 Task: Add Organic Valley Organic Shredded Sharp Cheddar Cheese to the cart.
Action: Mouse pressed left at (17, 83)
Screenshot: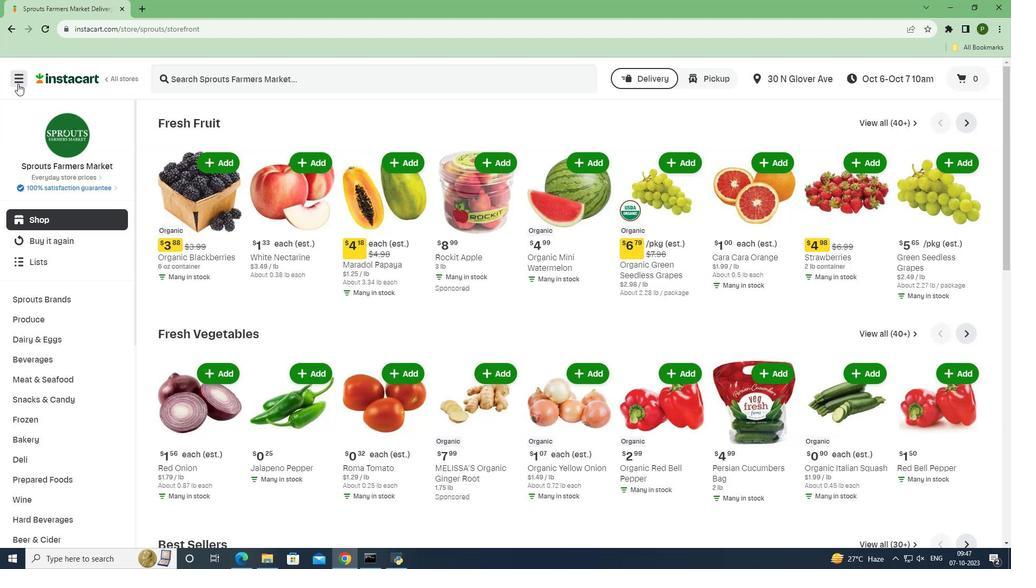 
Action: Mouse moved to (59, 278)
Screenshot: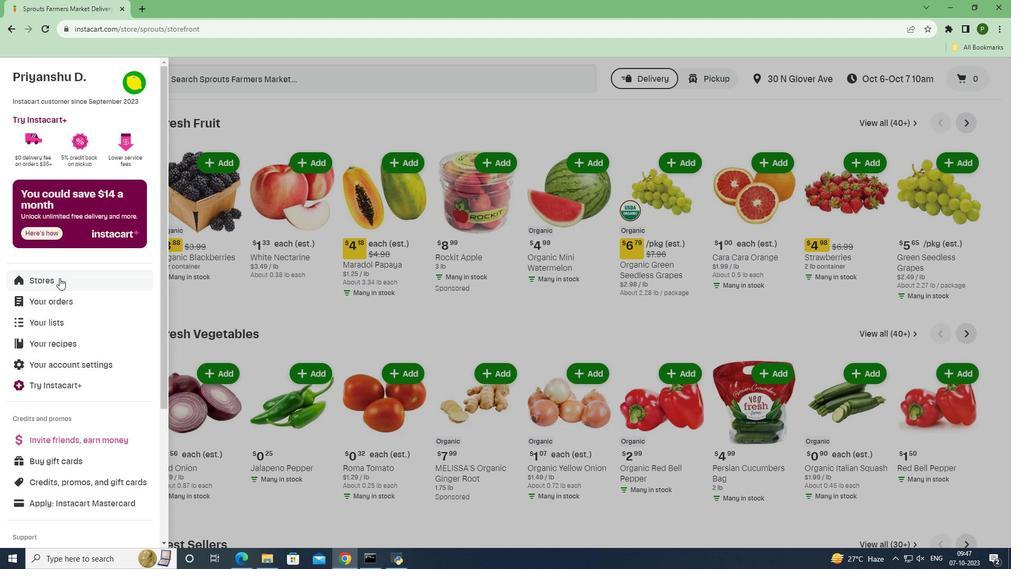 
Action: Mouse pressed left at (59, 278)
Screenshot: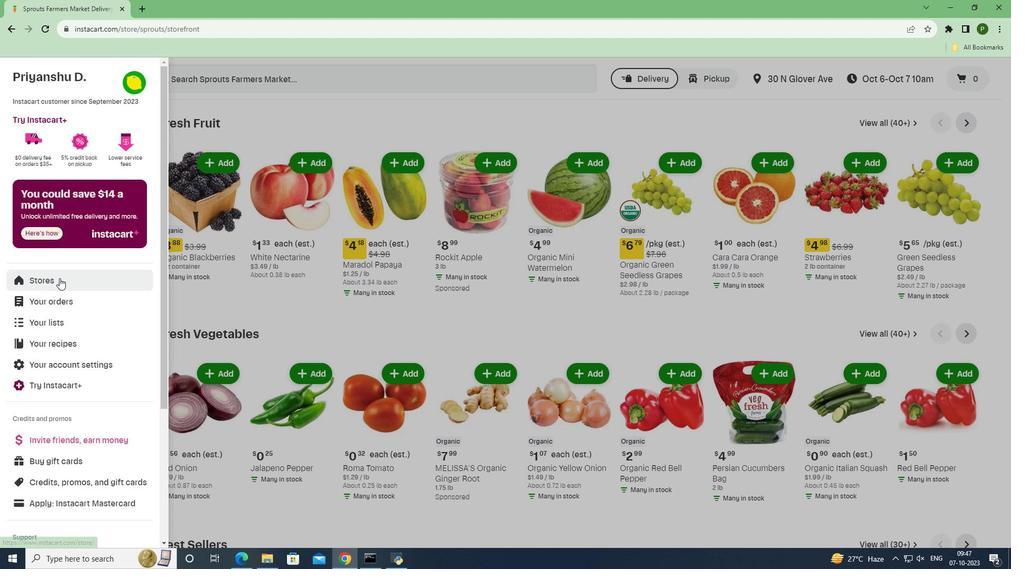 
Action: Mouse moved to (240, 125)
Screenshot: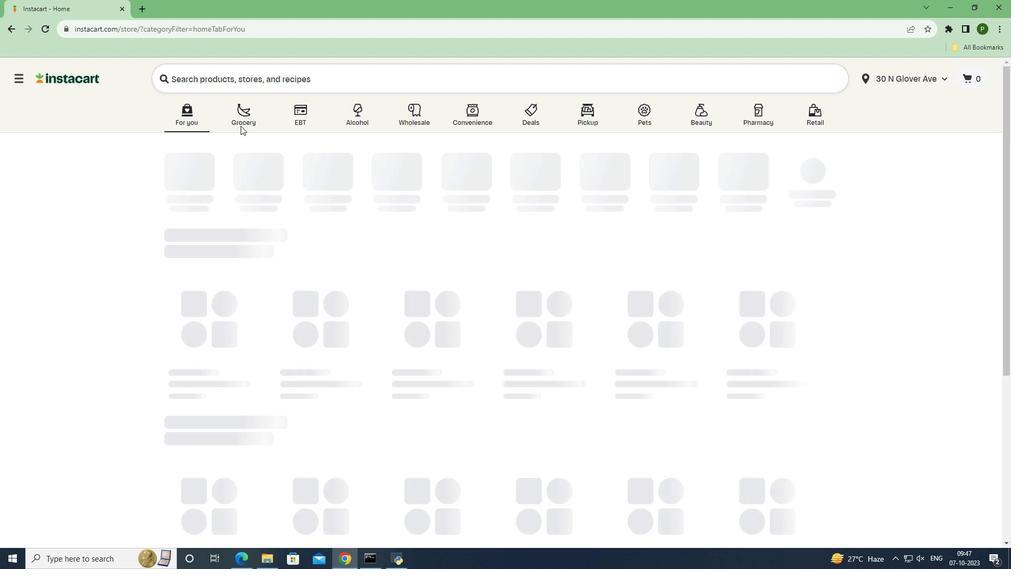 
Action: Mouse pressed left at (240, 125)
Screenshot: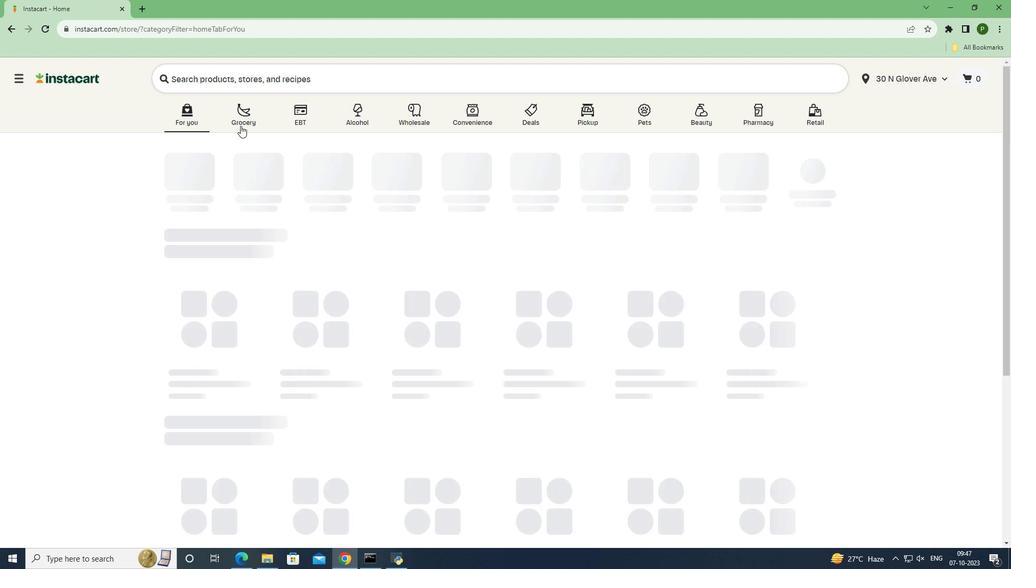 
Action: Mouse moved to (411, 236)
Screenshot: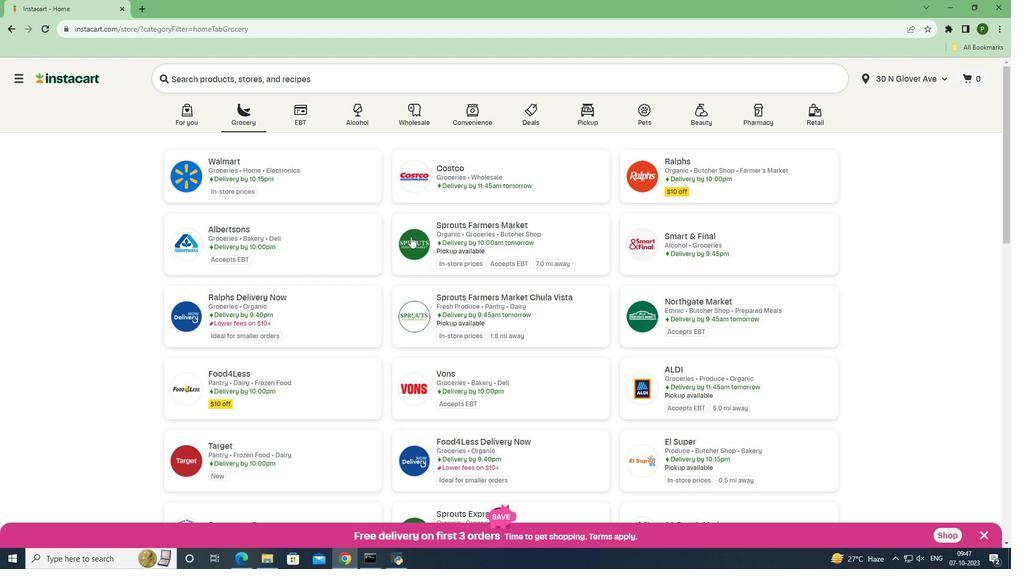 
Action: Mouse pressed left at (411, 236)
Screenshot: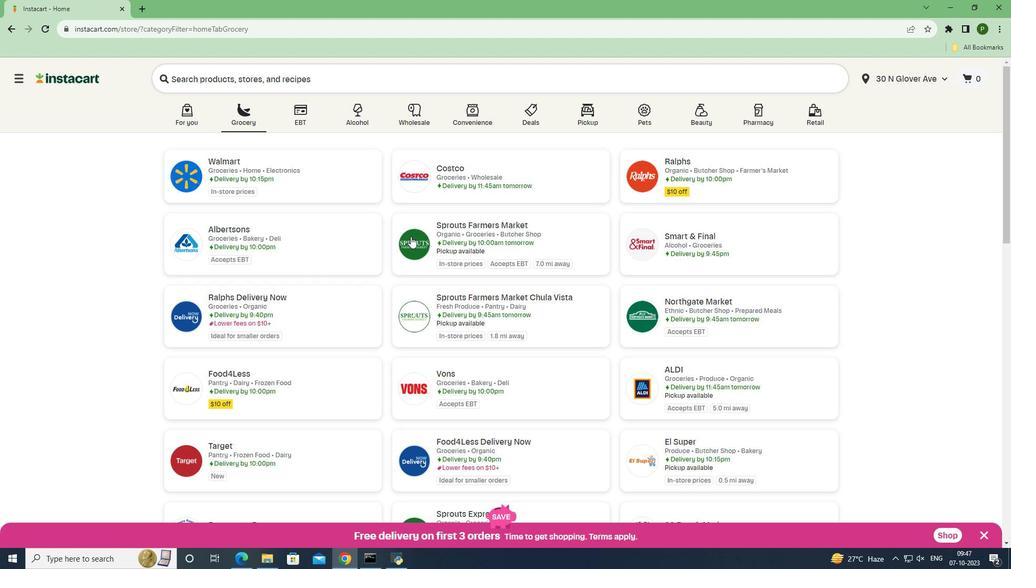 
Action: Mouse moved to (78, 333)
Screenshot: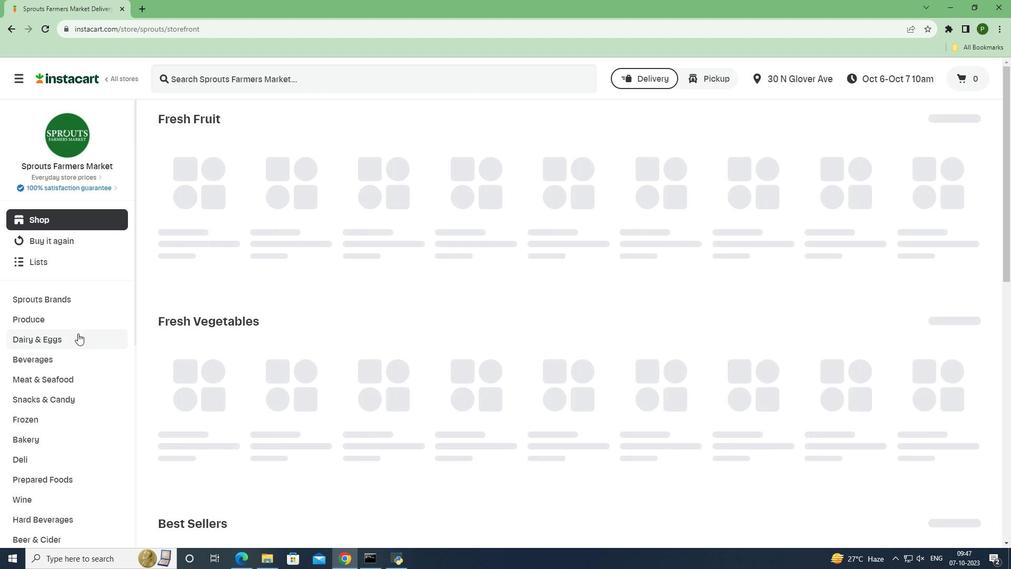 
Action: Mouse pressed left at (78, 333)
Screenshot: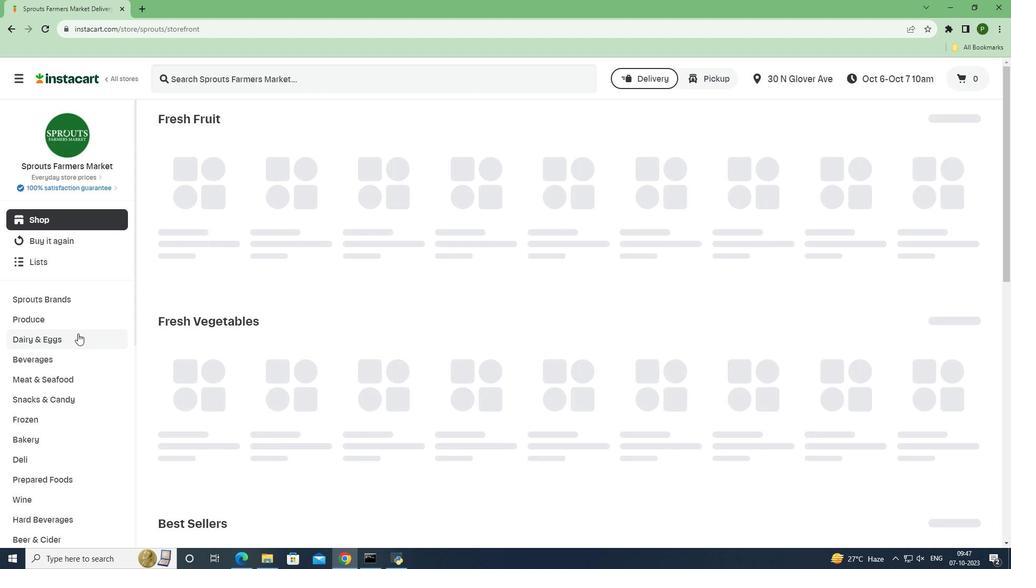 
Action: Mouse moved to (57, 372)
Screenshot: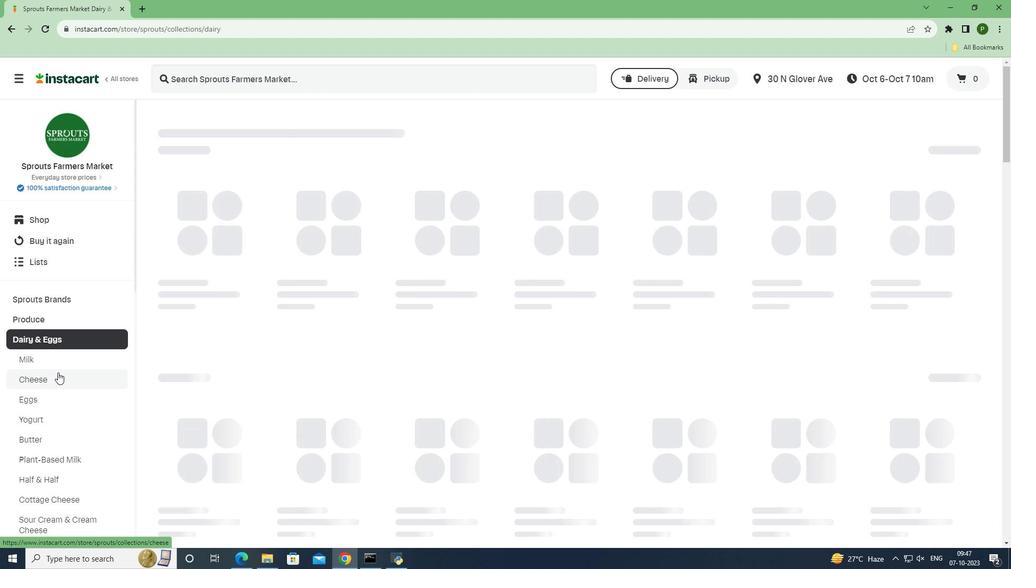 
Action: Mouse pressed left at (57, 372)
Screenshot: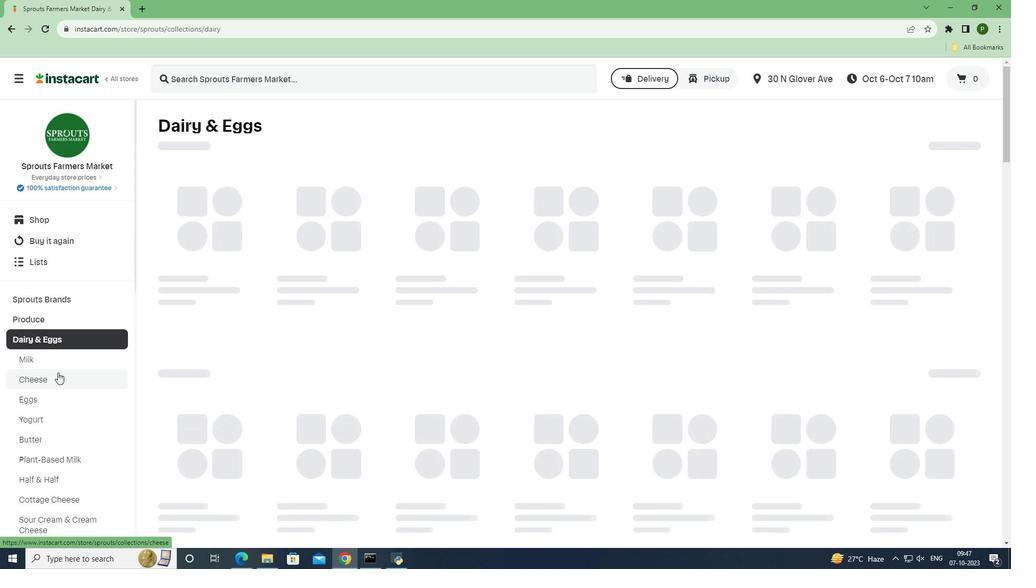 
Action: Mouse moved to (205, 76)
Screenshot: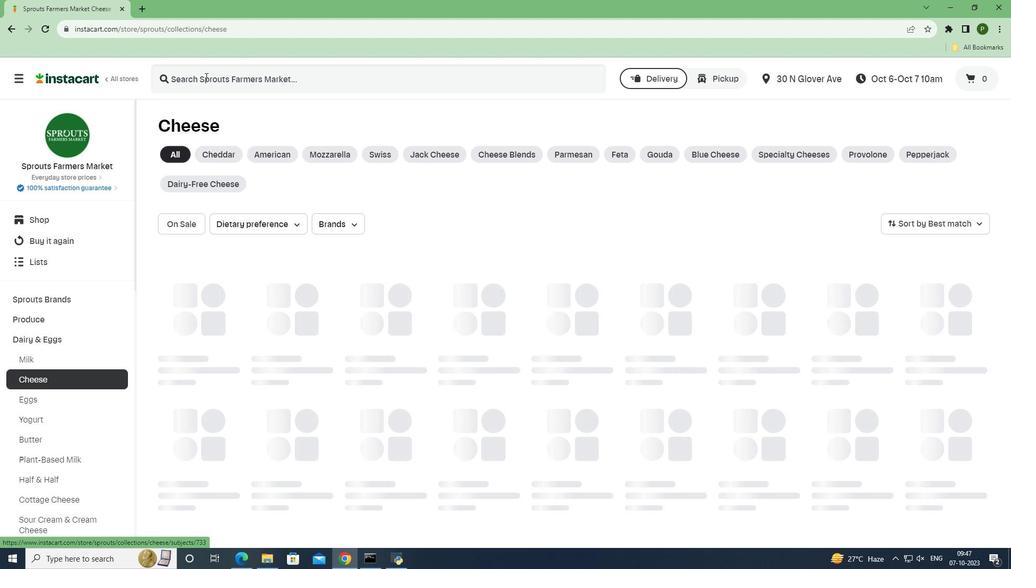 
Action: Mouse pressed left at (205, 76)
Screenshot: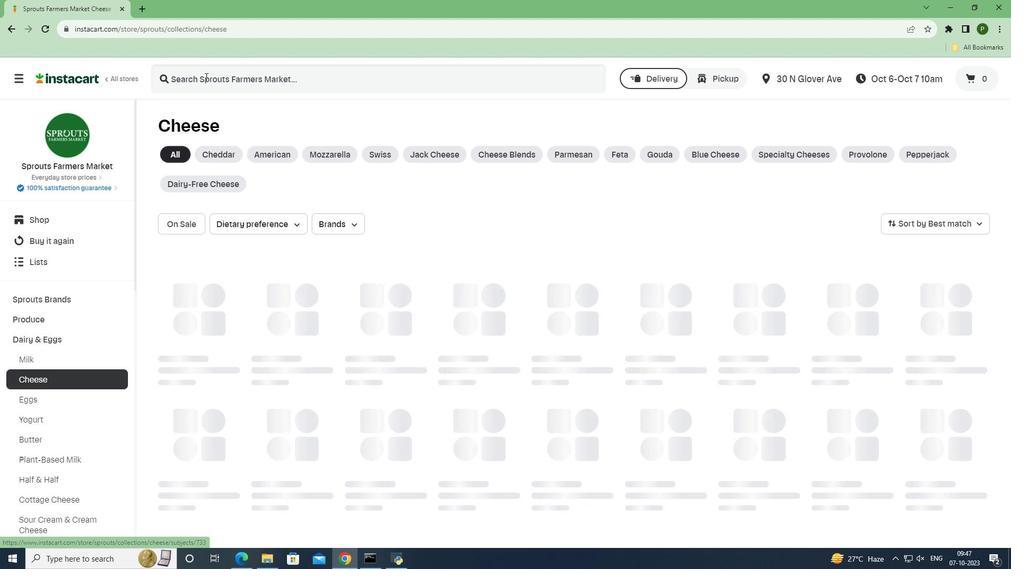 
Action: Key pressed <Key.caps_lock>O<Key.caps_lock>rganic<Key.space><Key.caps_lock>V<Key.caps_lock>alley<Key.space><Key.caps_lock>O<Key.caps_lock>rganic<Key.space><Key.caps_lock>S<Key.caps_lock>hredded<Key.space><Key.caps_lock>S<Key.caps_lock>harp<Key.space><Key.caps_lock>C<Key.caps_lock>heddar<Key.space><Key.caps_lock>C<Key.caps_lock>heese<Key.space><Key.enter>
Screenshot: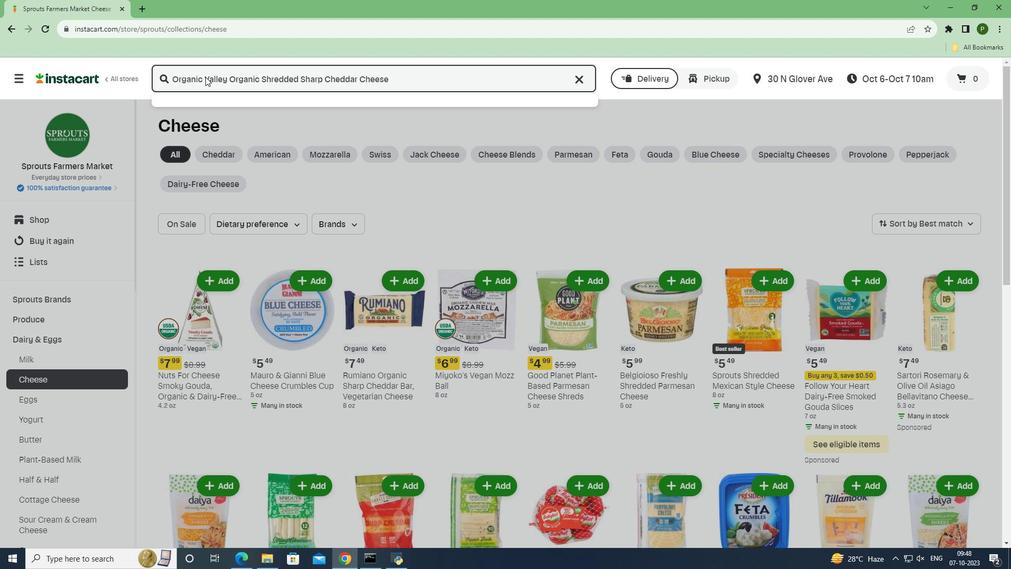 
Action: Mouse moved to (402, 304)
Screenshot: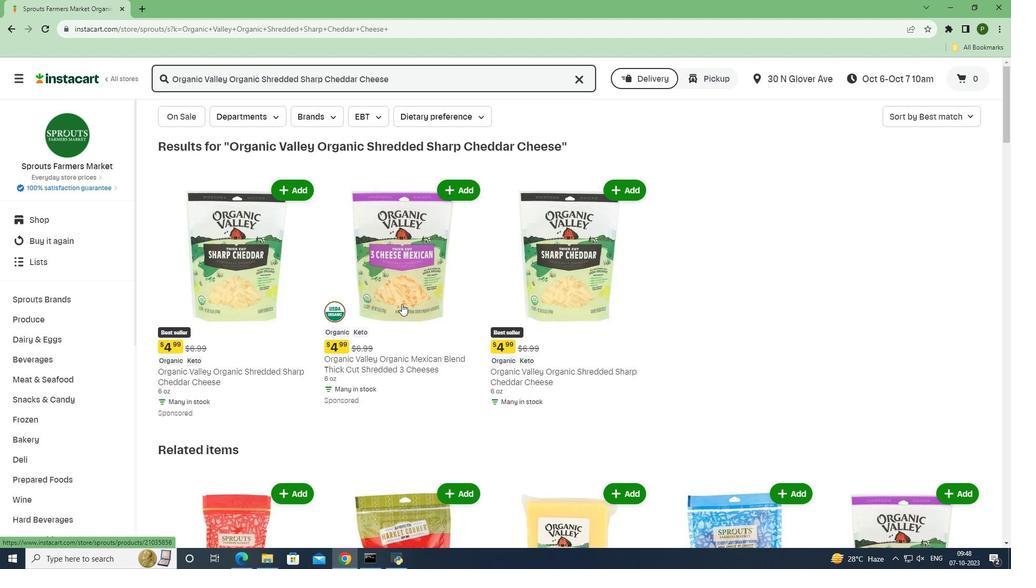 
Action: Mouse scrolled (402, 303) with delta (0, 0)
Screenshot: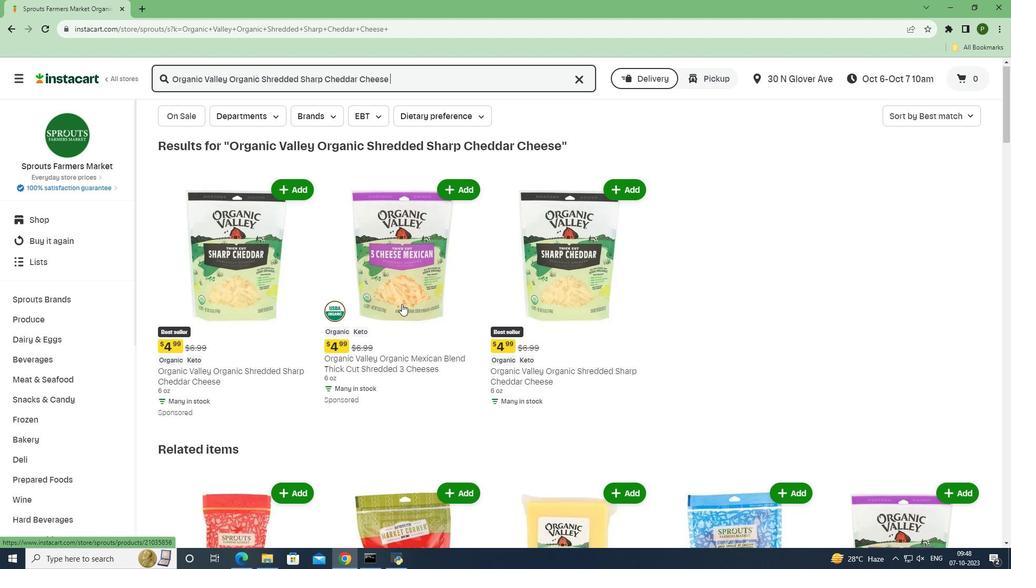 
Action: Mouse moved to (478, 349)
Screenshot: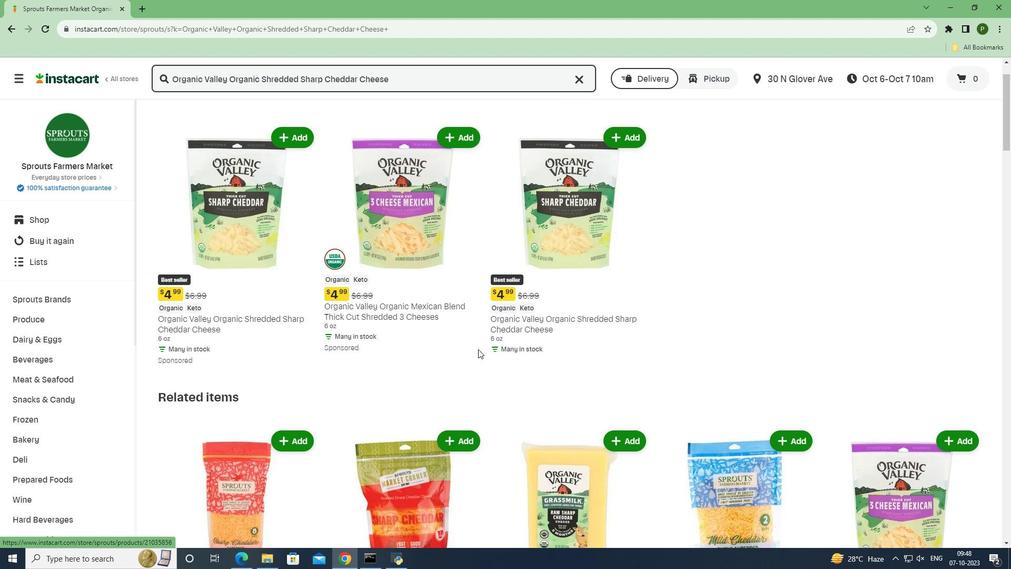 
Action: Mouse scrolled (478, 349) with delta (0, 0)
Screenshot: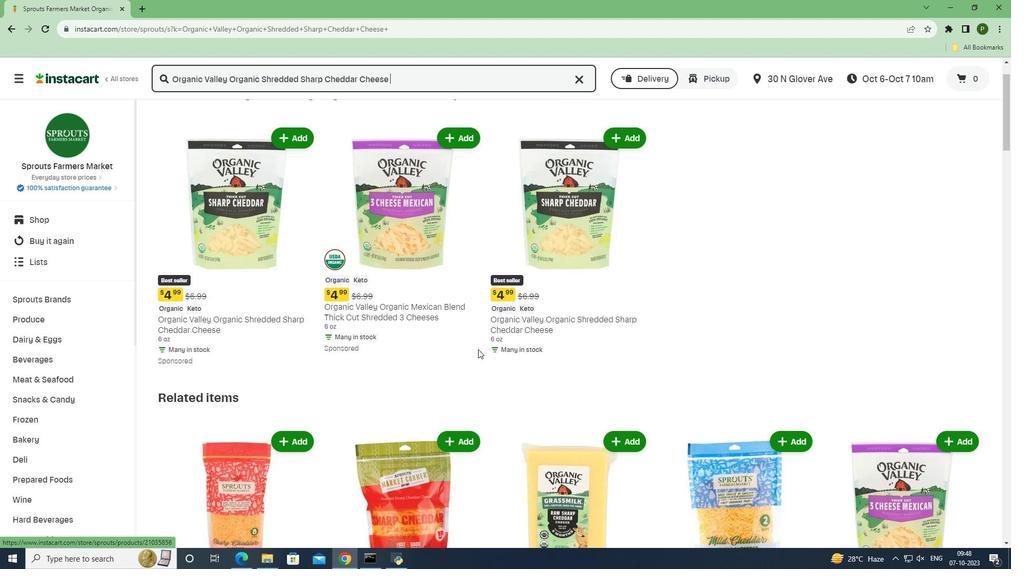 
Action: Mouse moved to (283, 184)
Screenshot: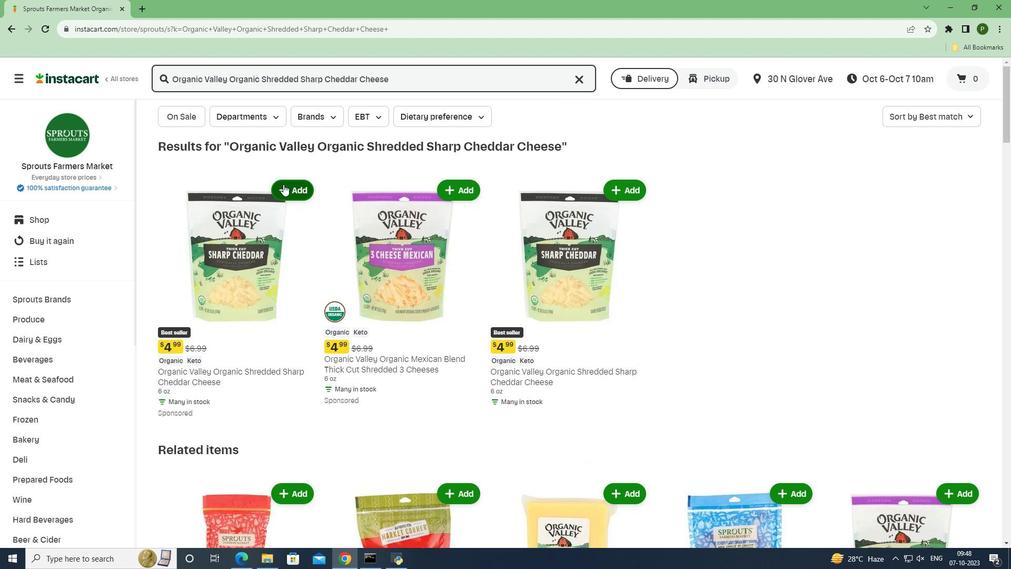 
Action: Mouse pressed left at (283, 184)
Screenshot: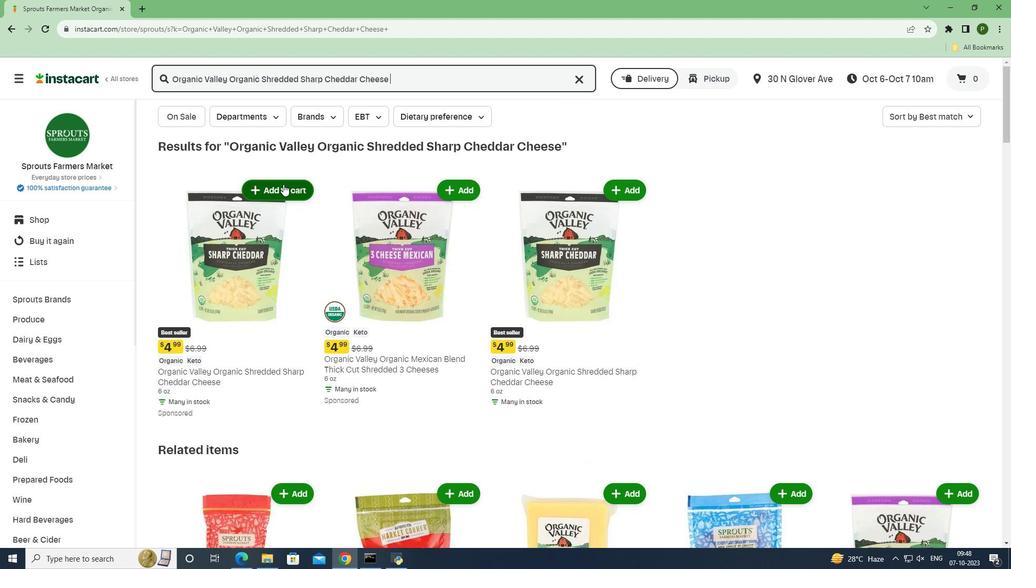 
Action: Mouse moved to (375, 212)
Screenshot: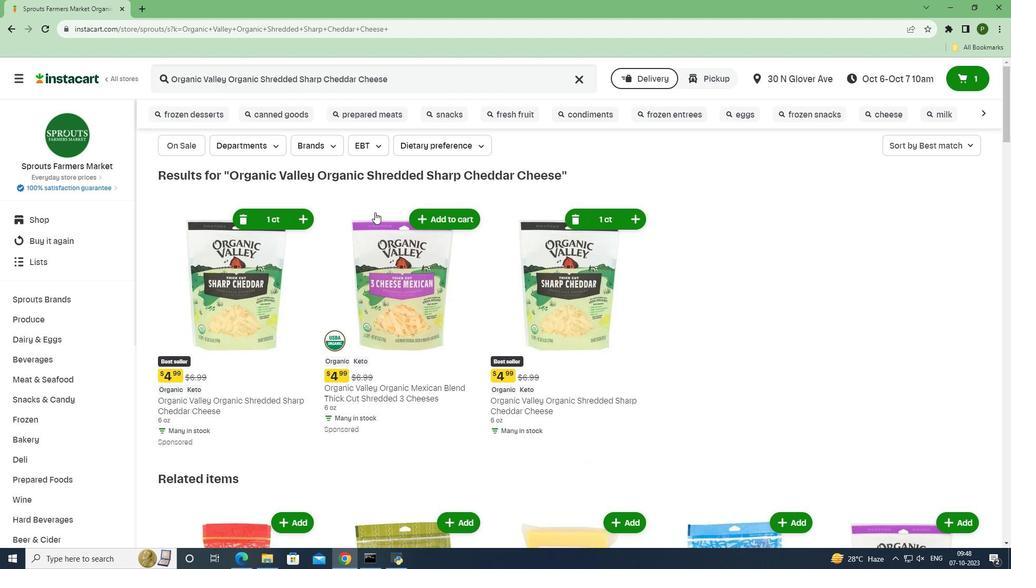 
